Task: Create a section Blitz Brigade and in the section, add a milestone User Experience Enhancements in the project TowerLine.
Action: Mouse moved to (74, 456)
Screenshot: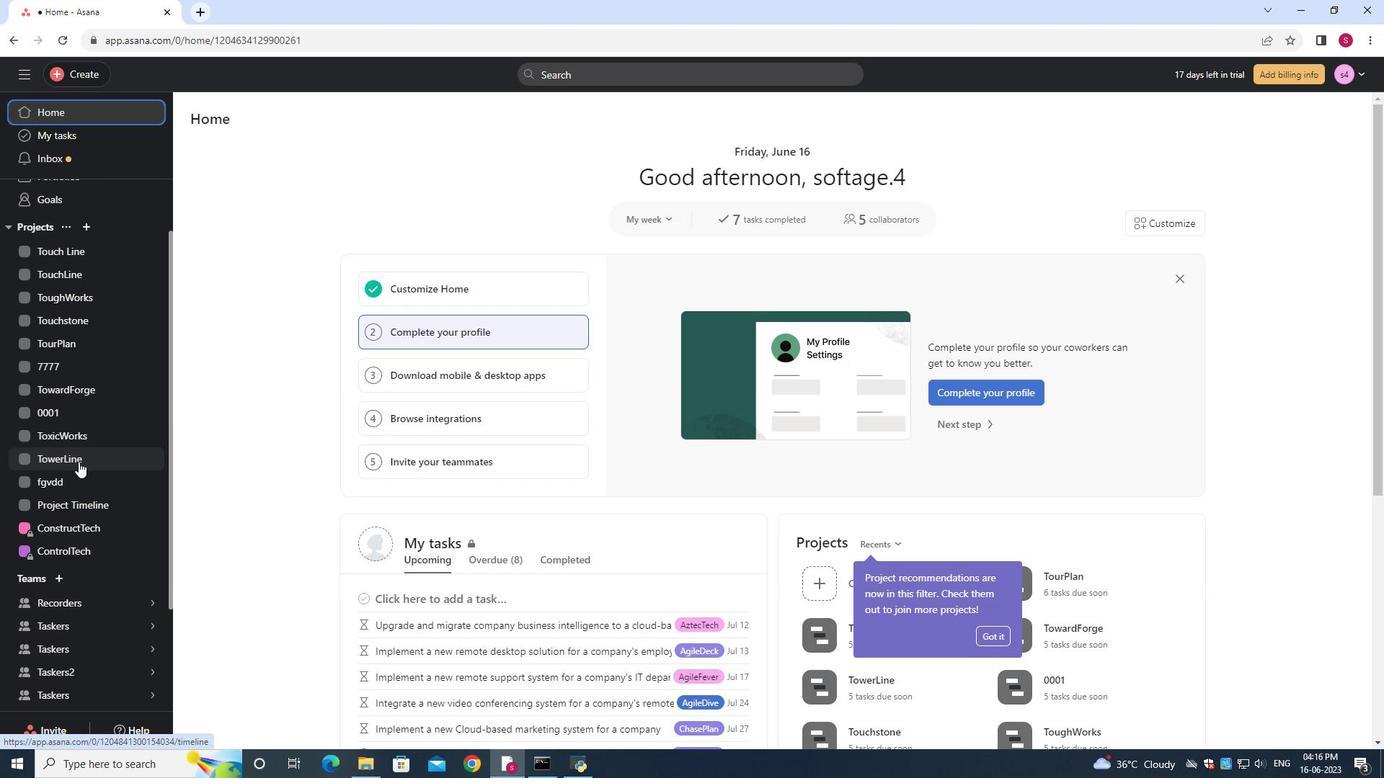 
Action: Mouse pressed left at (74, 456)
Screenshot: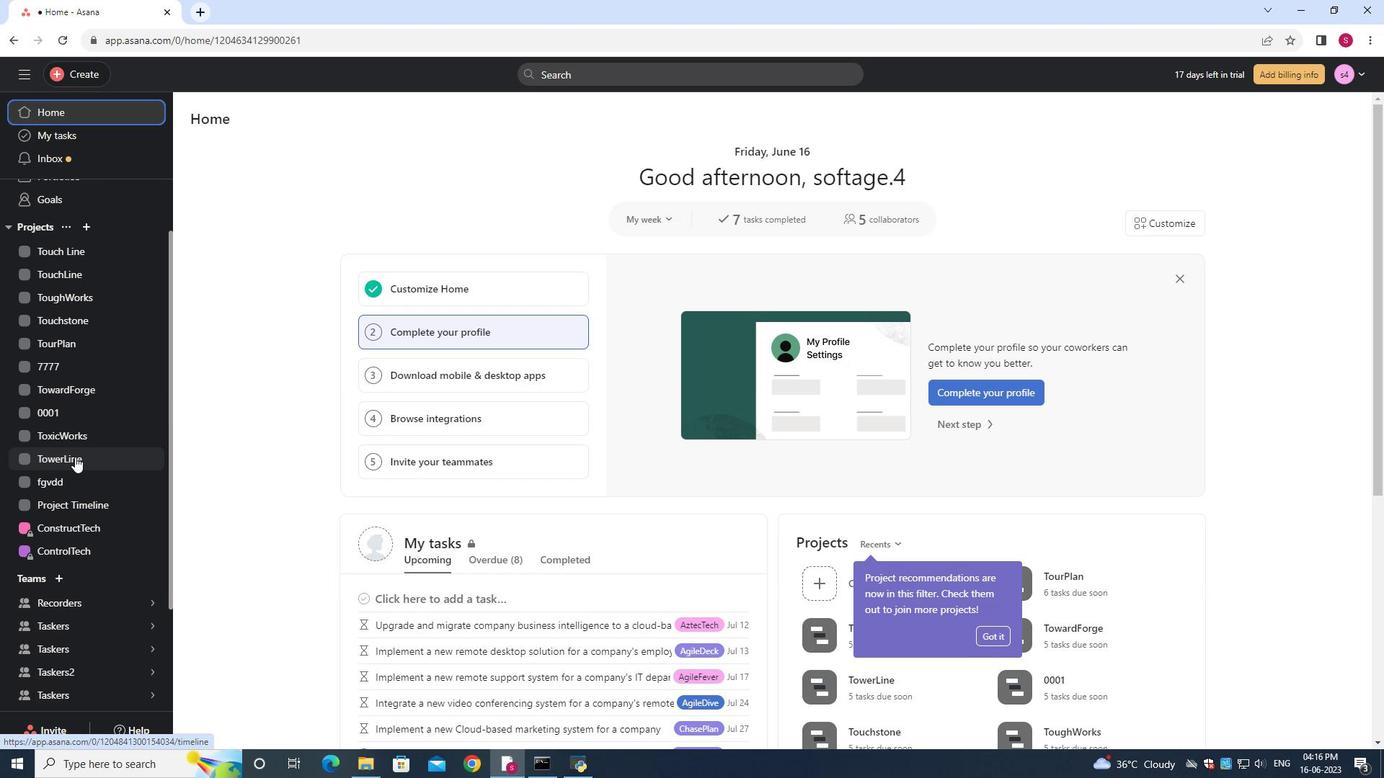 
Action: Mouse moved to (261, 149)
Screenshot: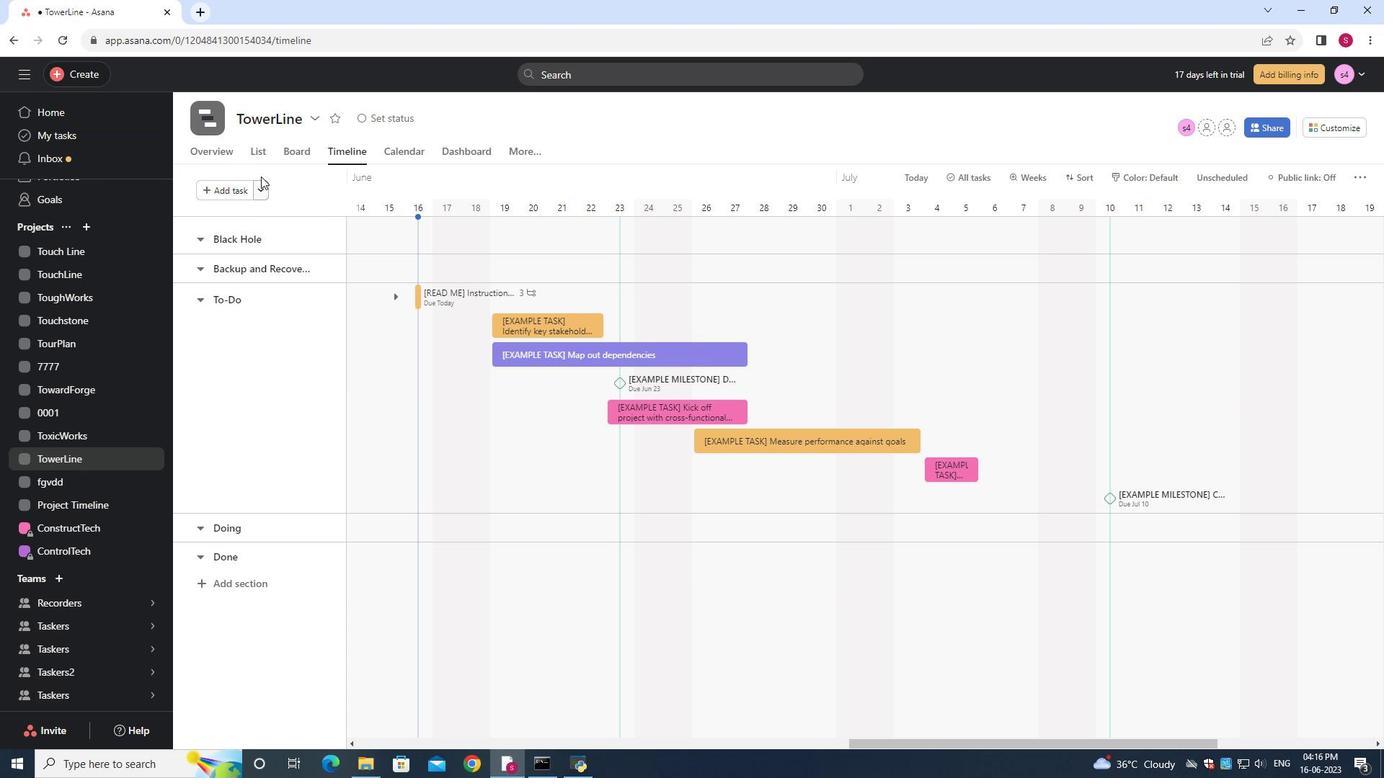 
Action: Mouse pressed left at (261, 149)
Screenshot: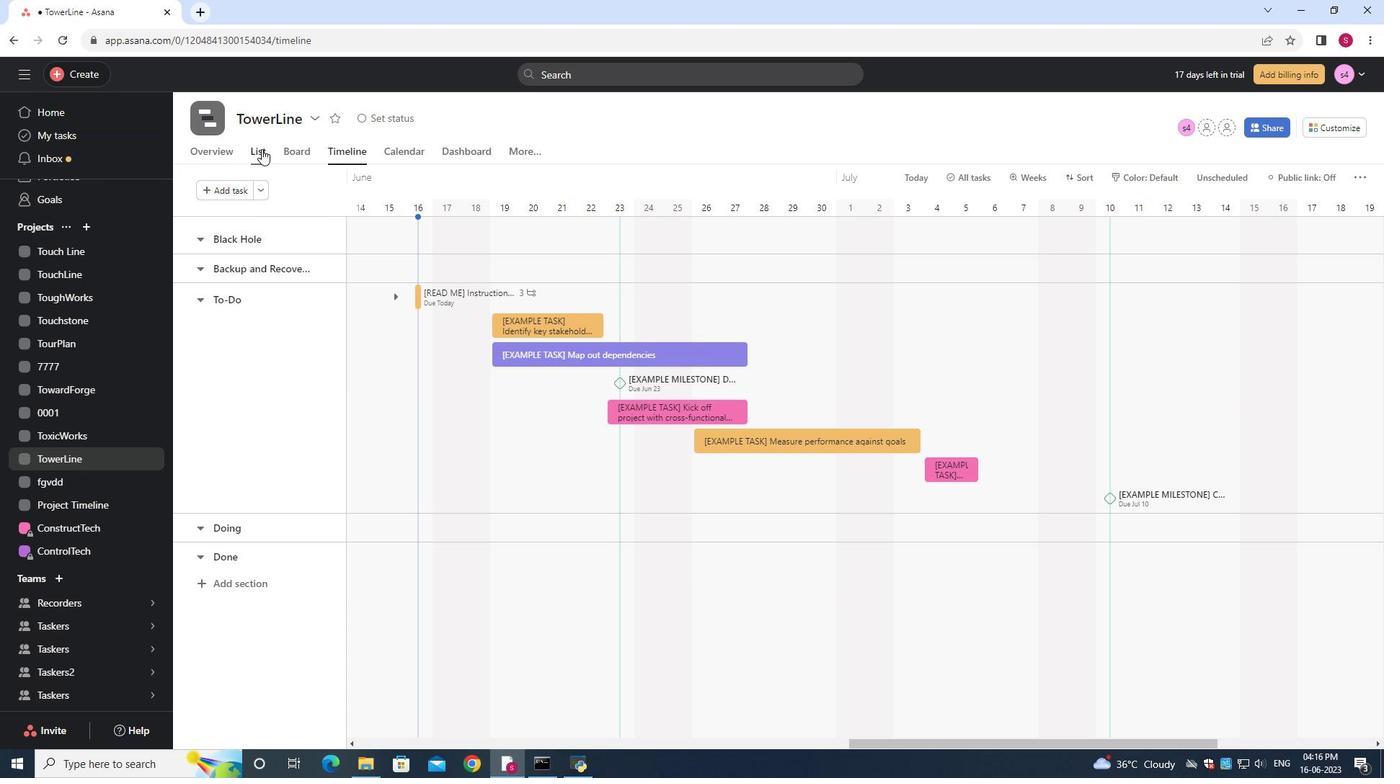 
Action: Mouse moved to (256, 185)
Screenshot: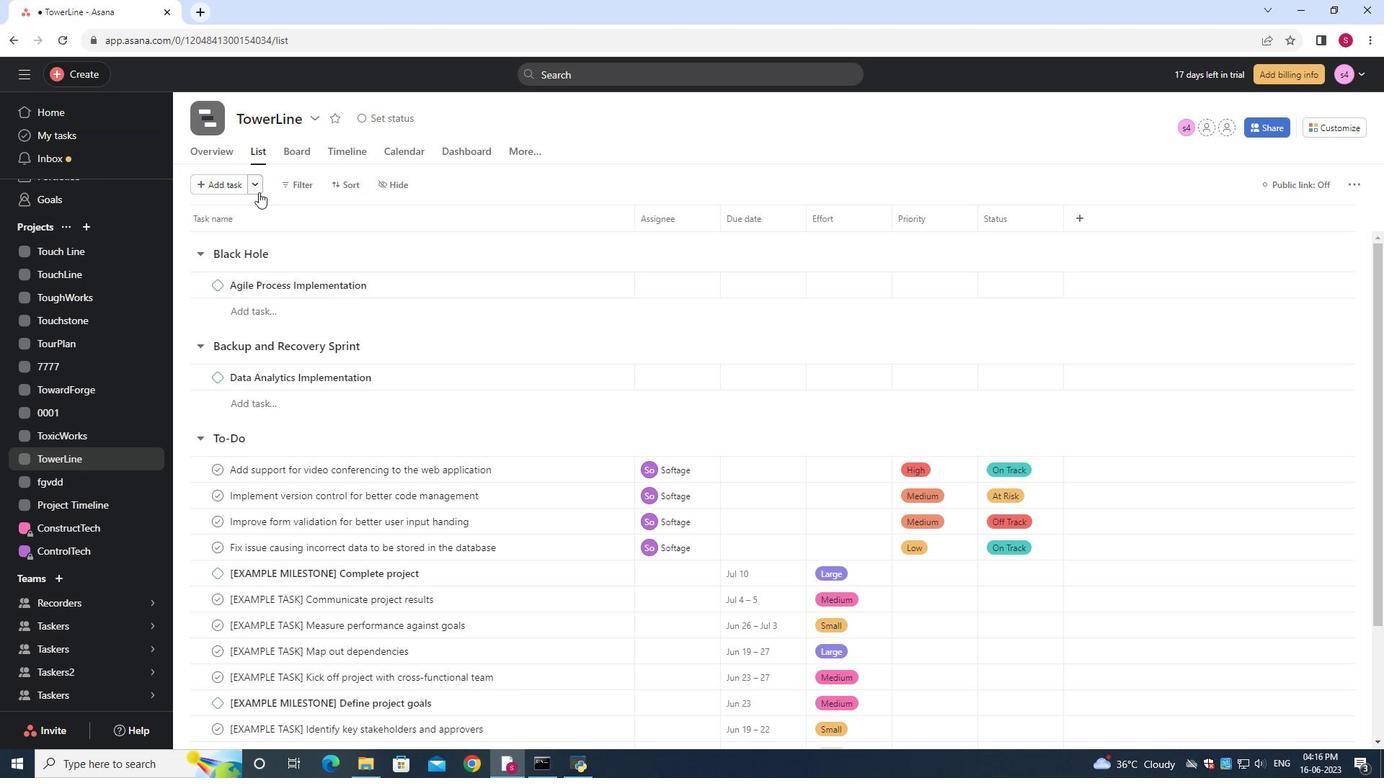 
Action: Mouse pressed left at (256, 185)
Screenshot: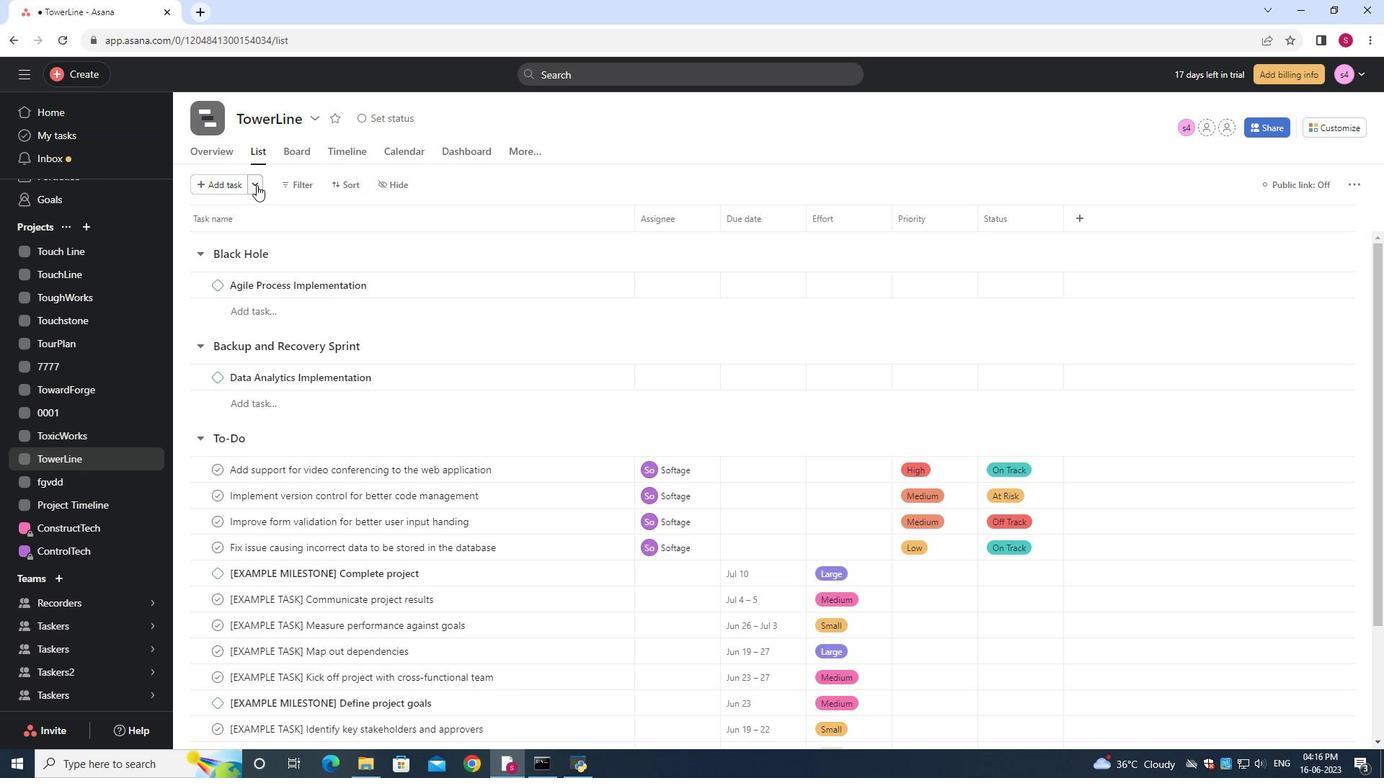 
Action: Mouse moved to (263, 214)
Screenshot: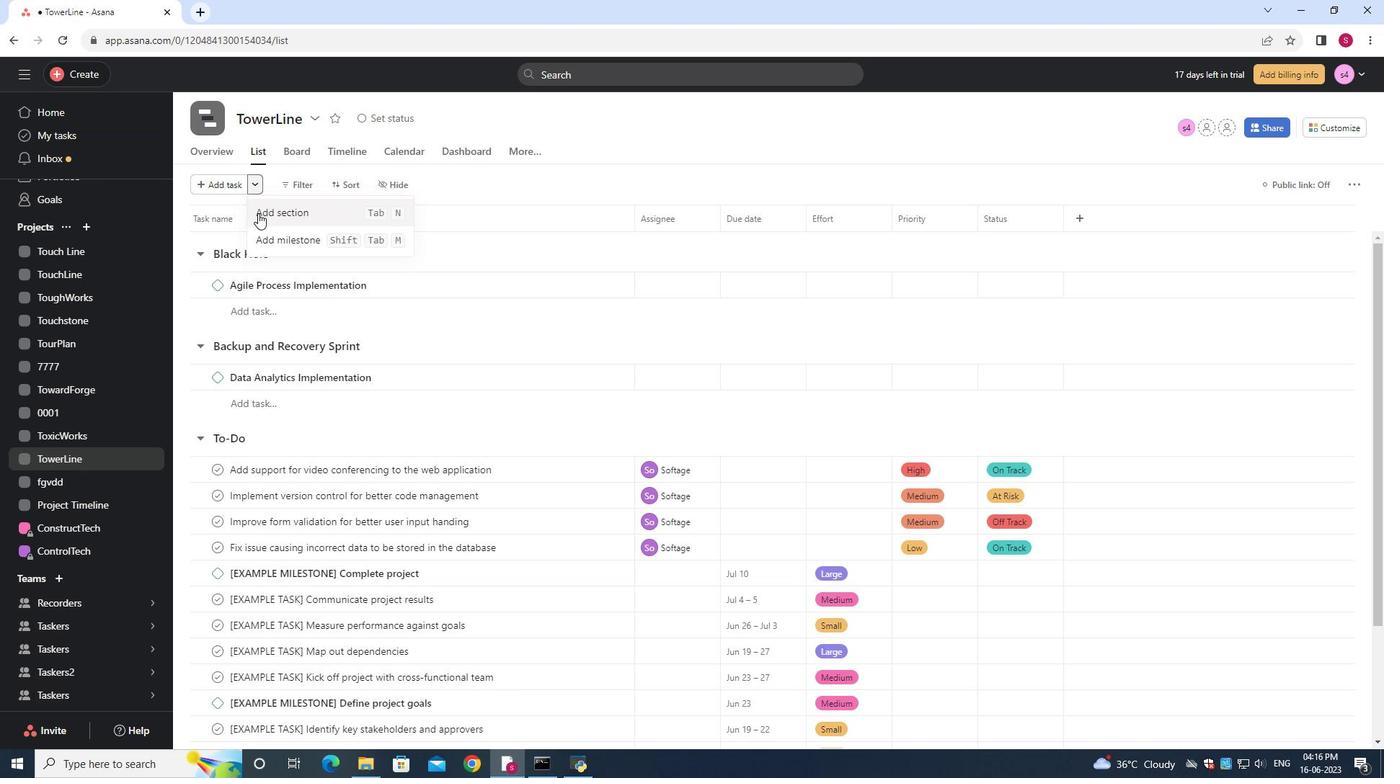 
Action: Mouse pressed left at (263, 214)
Screenshot: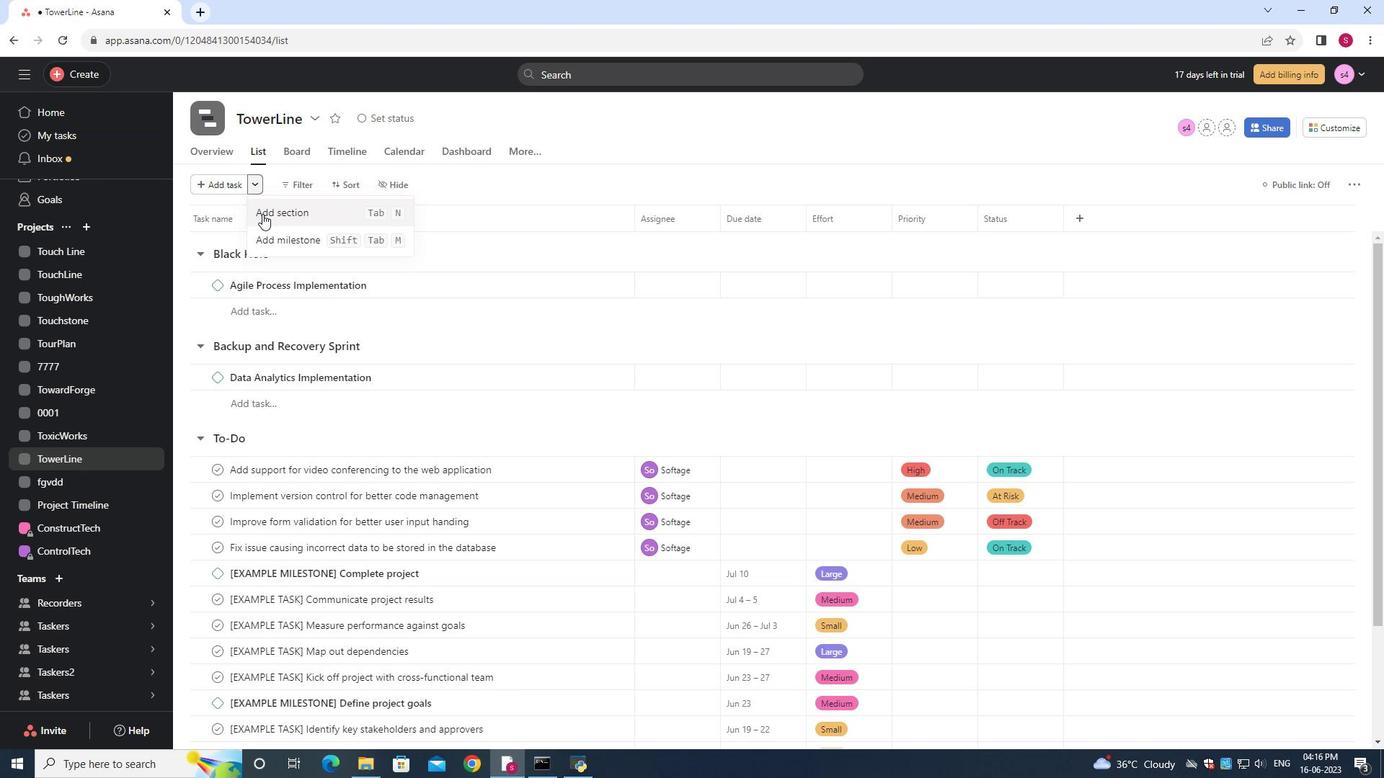 
Action: Key pressed <Key.shift>Blitz<Key.space><Key.shift>Brigade
Screenshot: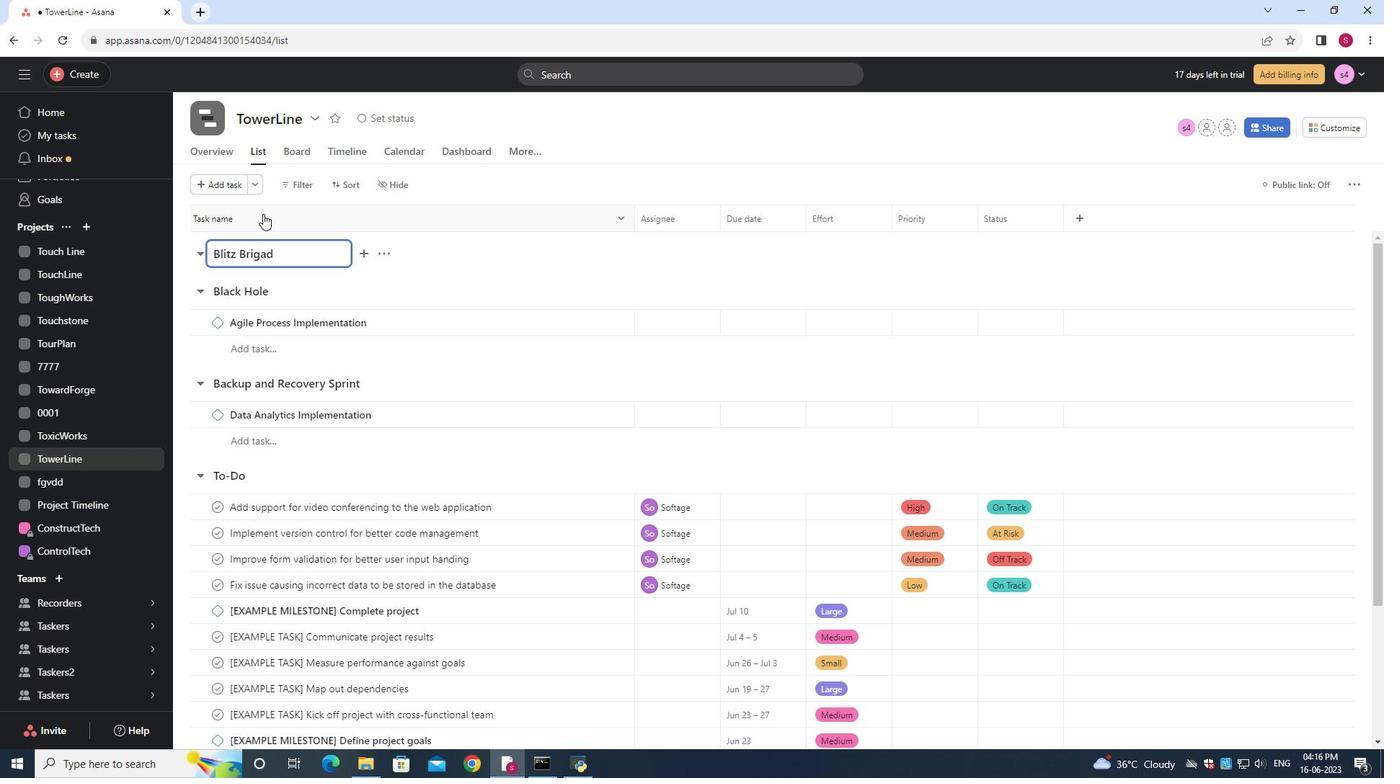 
Action: Mouse moved to (251, 188)
Screenshot: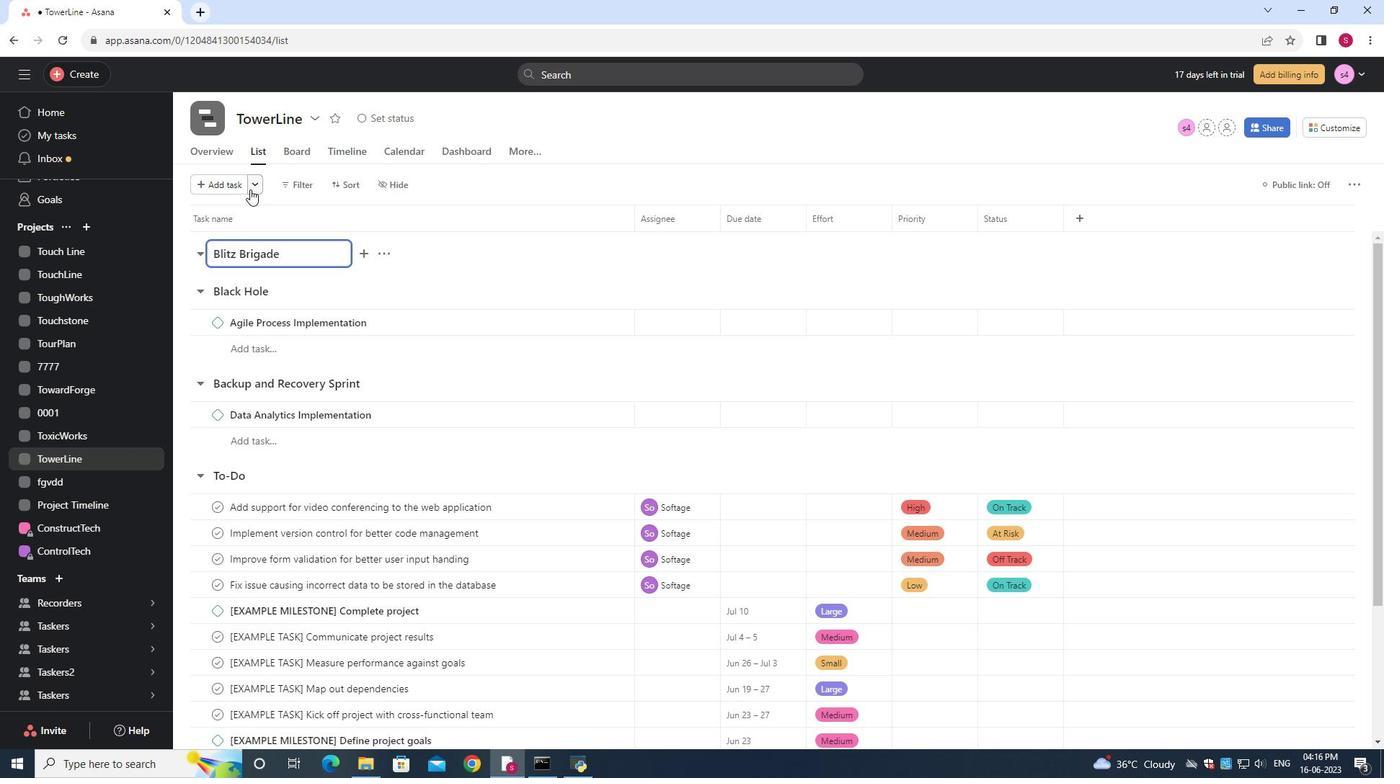 
Action: Mouse pressed left at (251, 188)
Screenshot: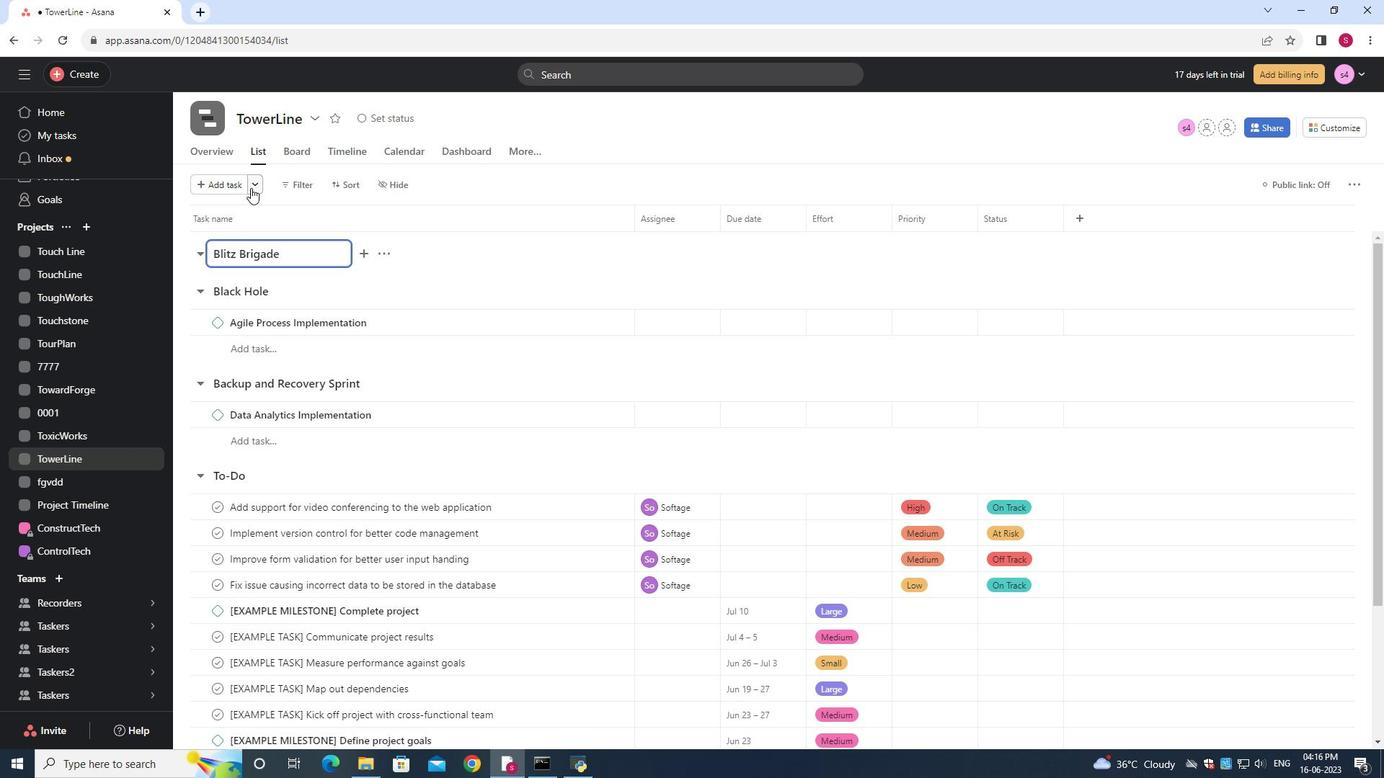 
Action: Mouse moved to (280, 239)
Screenshot: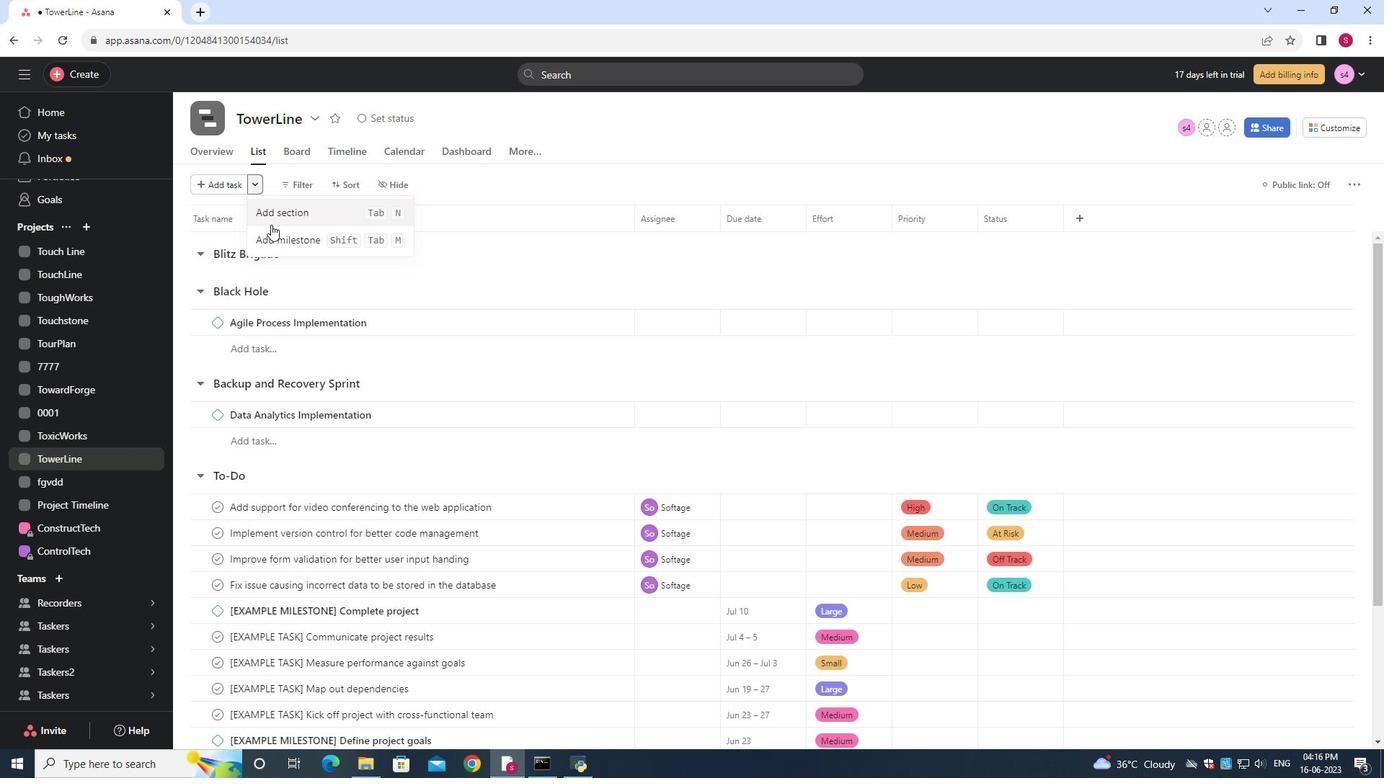 
Action: Mouse pressed left at (280, 239)
Screenshot: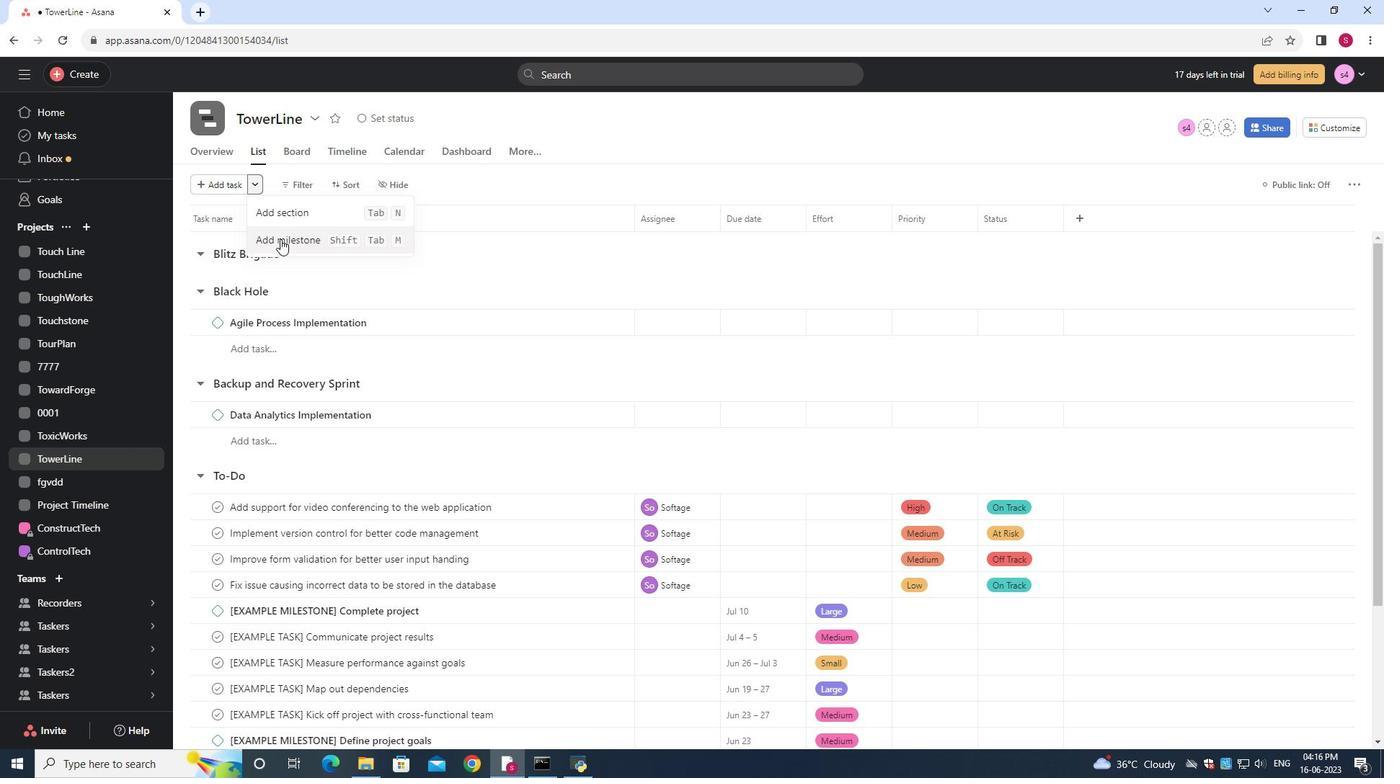 
Action: Mouse moved to (281, 239)
Screenshot: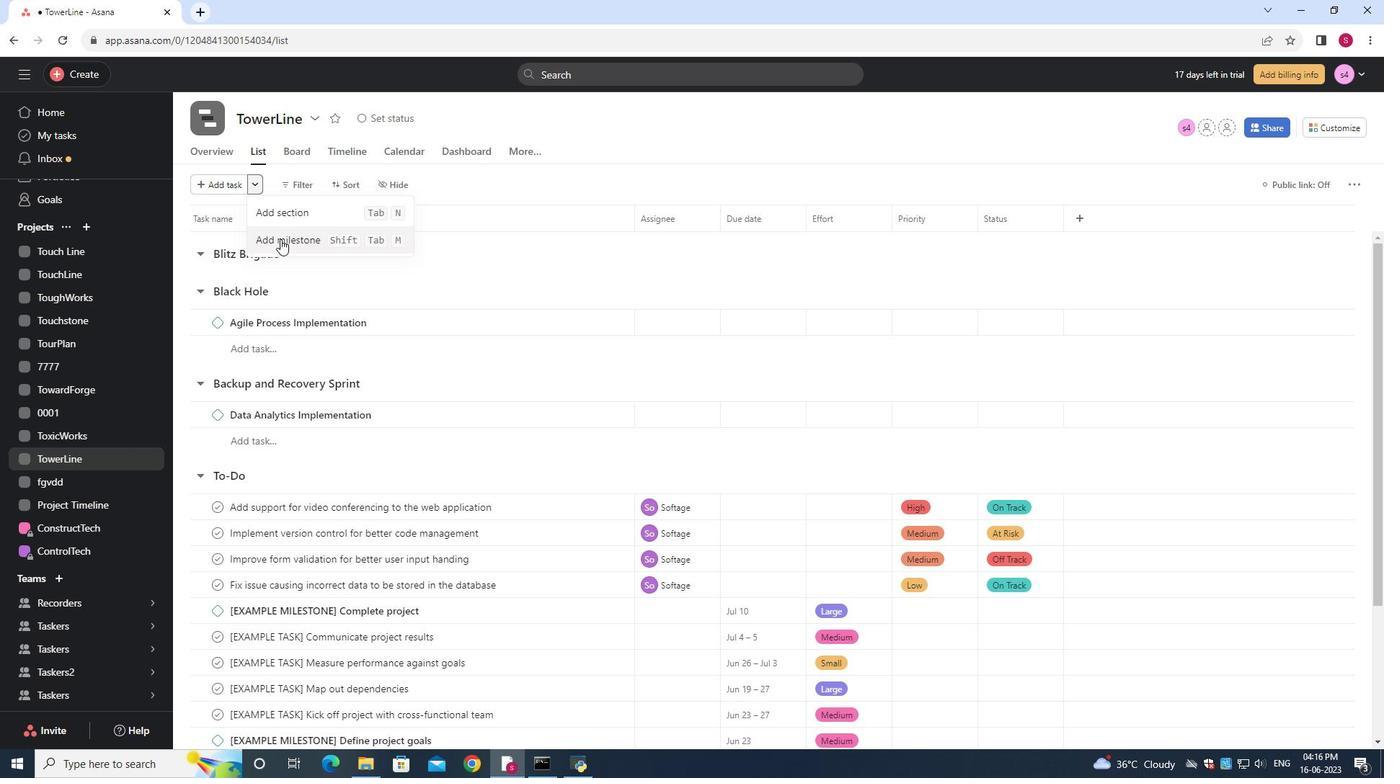 
Action: Key pressed <Key.backspace><Key.shift>Experience<Key.space><Key.shift><Key.shift><Key.shift><Key.shift><Key.shift><Key.shift><Key.shift><Key.shift><Key.shift><Key.shift><Key.shift><Key.shift><Key.shift><Key.shift><Key.shift><Key.shift><Key.shift><Key.shift><Key.shift><Key.shift><Key.shift><Key.shift><Key.shift><Key.shift><Key.shift><Key.shift><Key.shift><Key.shift><Key.shift><Key.shift><Key.shift><Key.shift><Key.shift><Key.shift>Enhancements
Screenshot: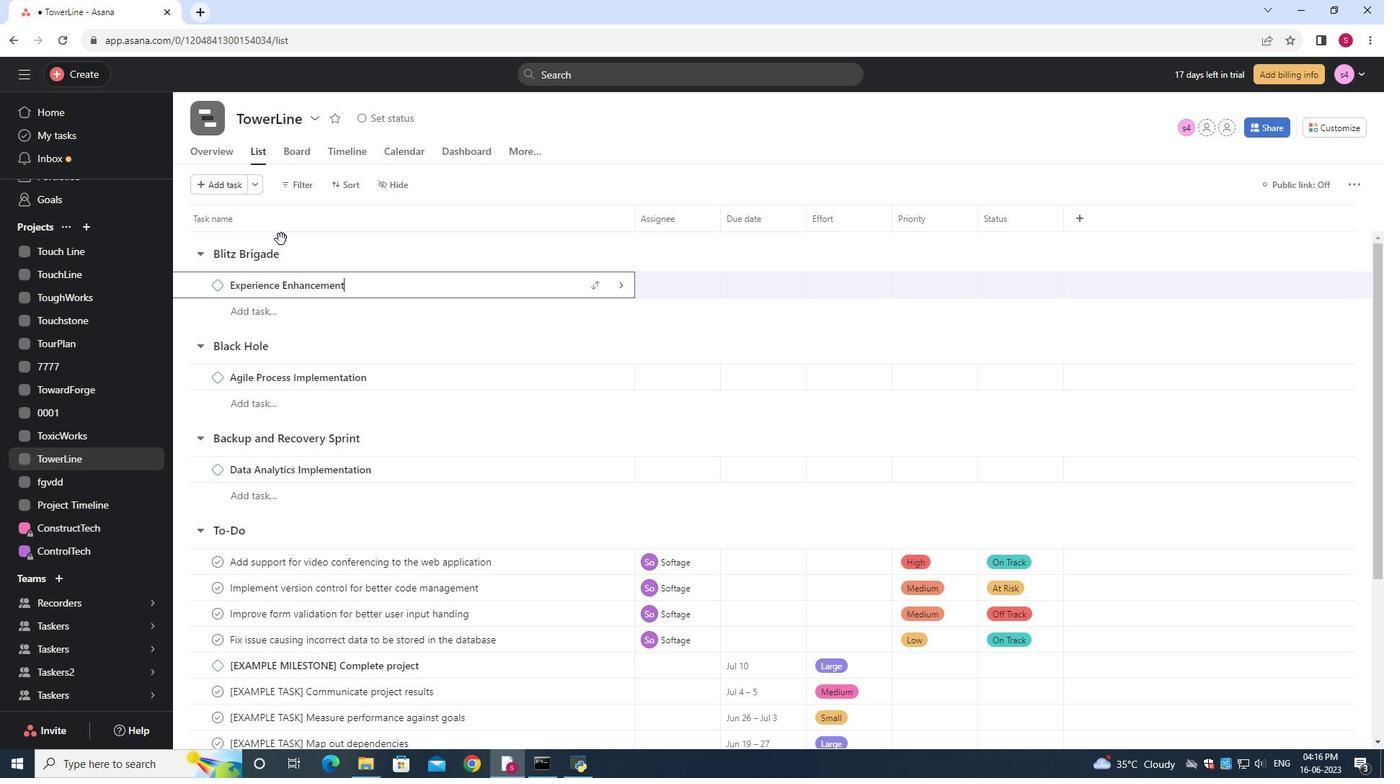 
Action: Mouse moved to (293, 291)
Screenshot: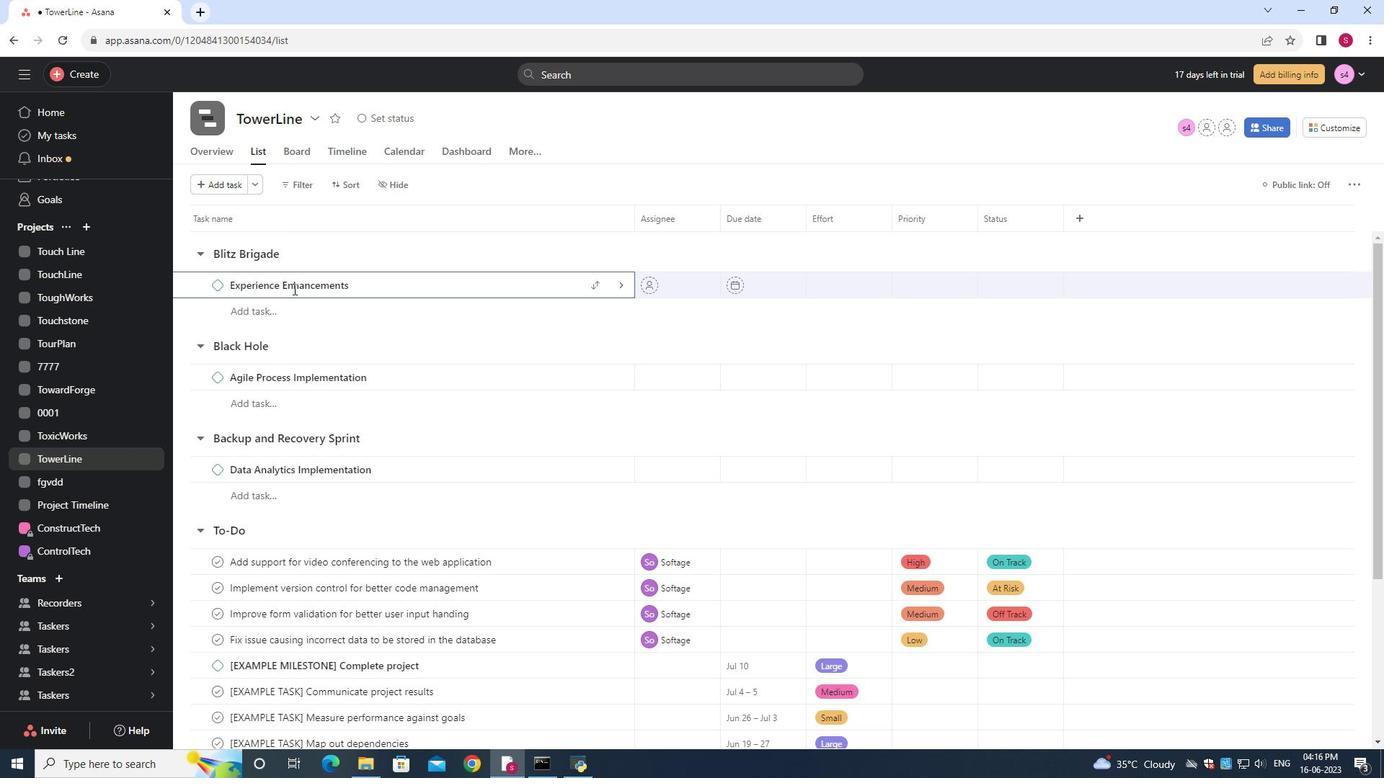 
